 Task: Select the option "Allow invitees to add additional guests".
Action: Mouse moved to (649, 307)
Screenshot: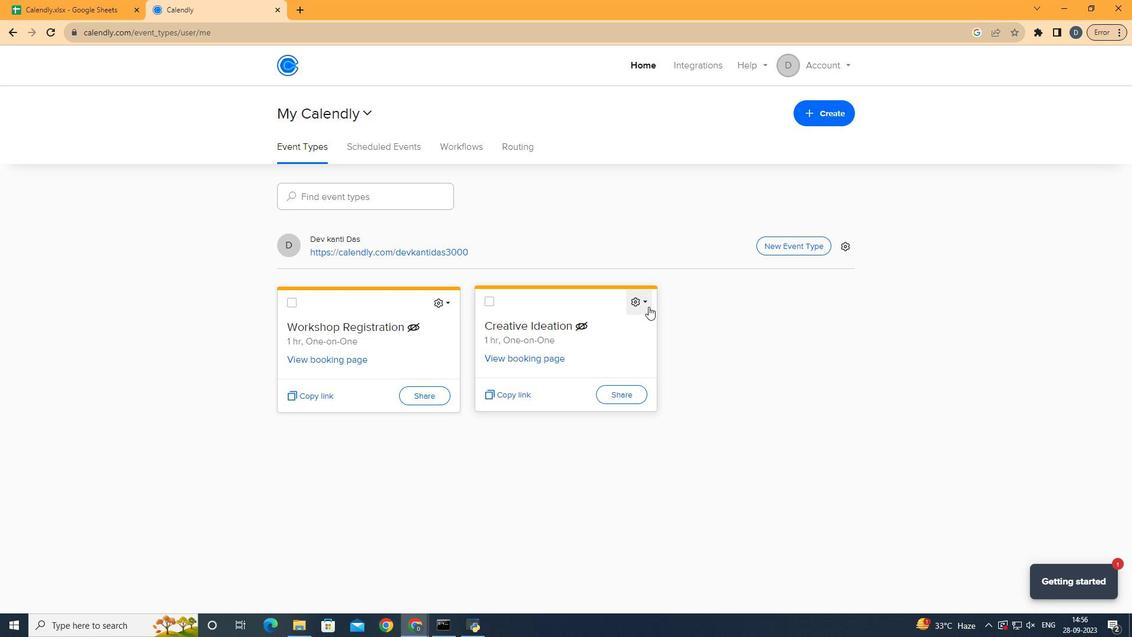 
Action: Mouse pressed left at (649, 307)
Screenshot: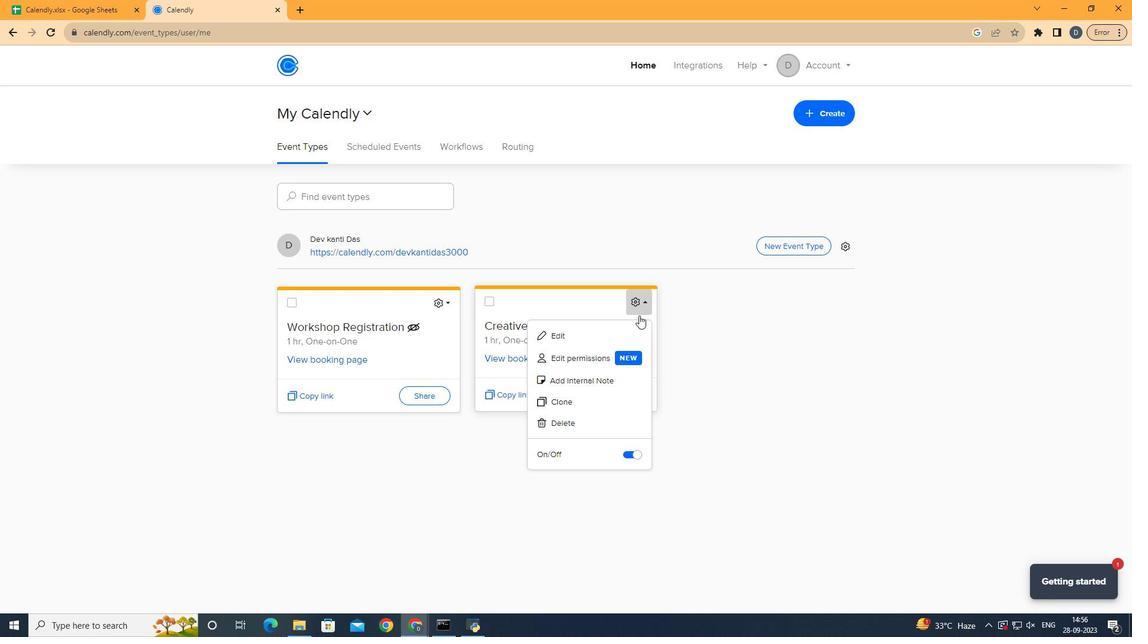 
Action: Mouse moved to (625, 335)
Screenshot: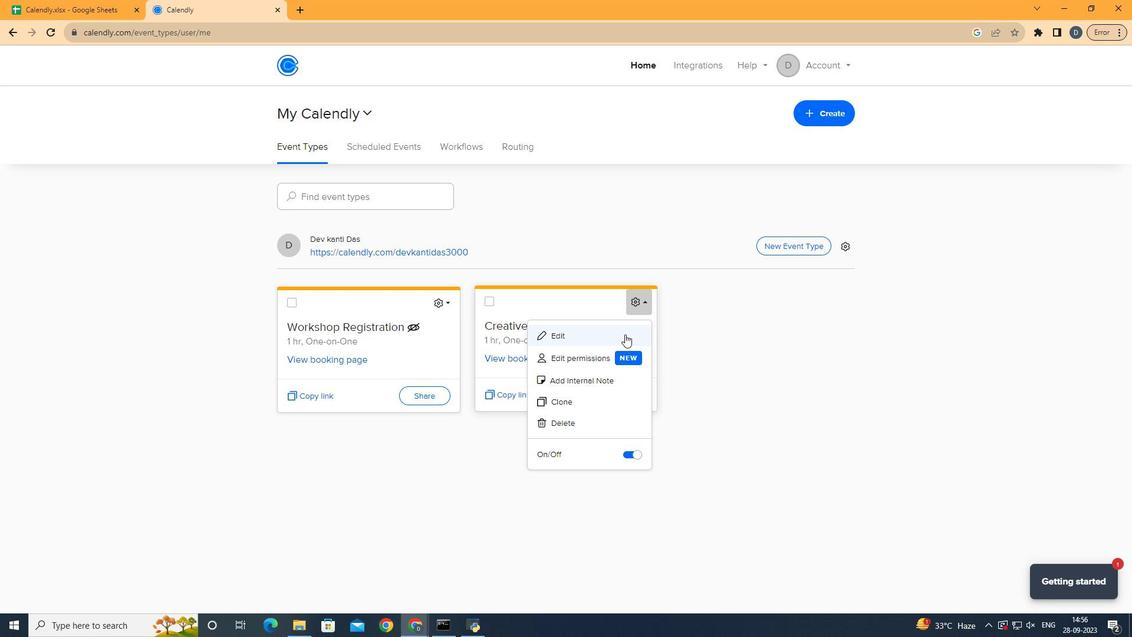 
Action: Mouse pressed left at (625, 335)
Screenshot: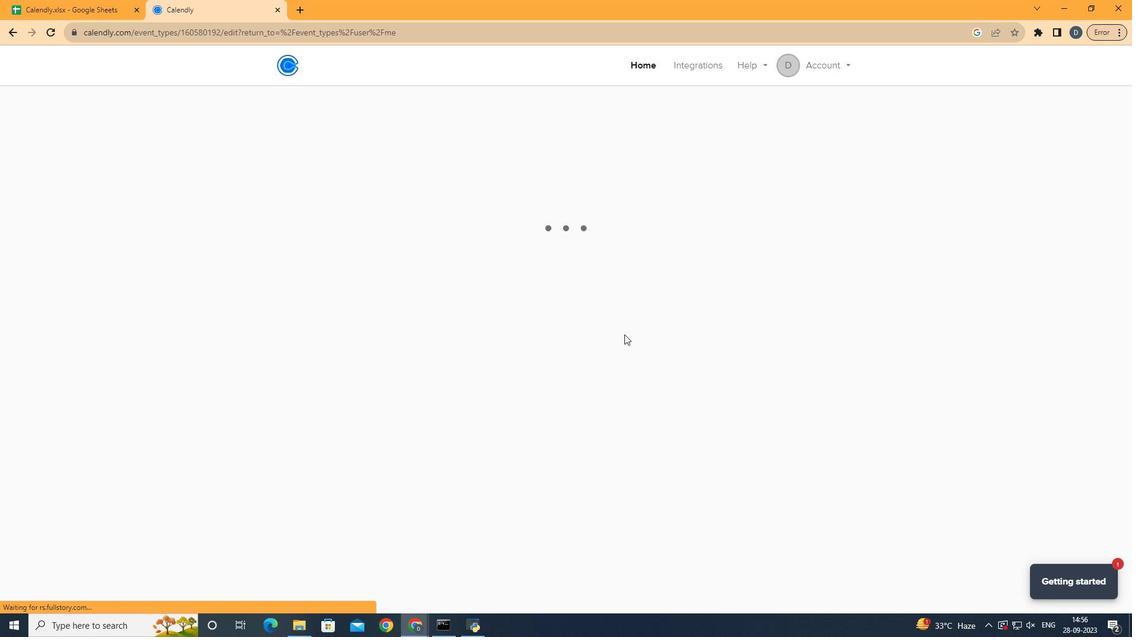 
Action: Mouse moved to (470, 323)
Screenshot: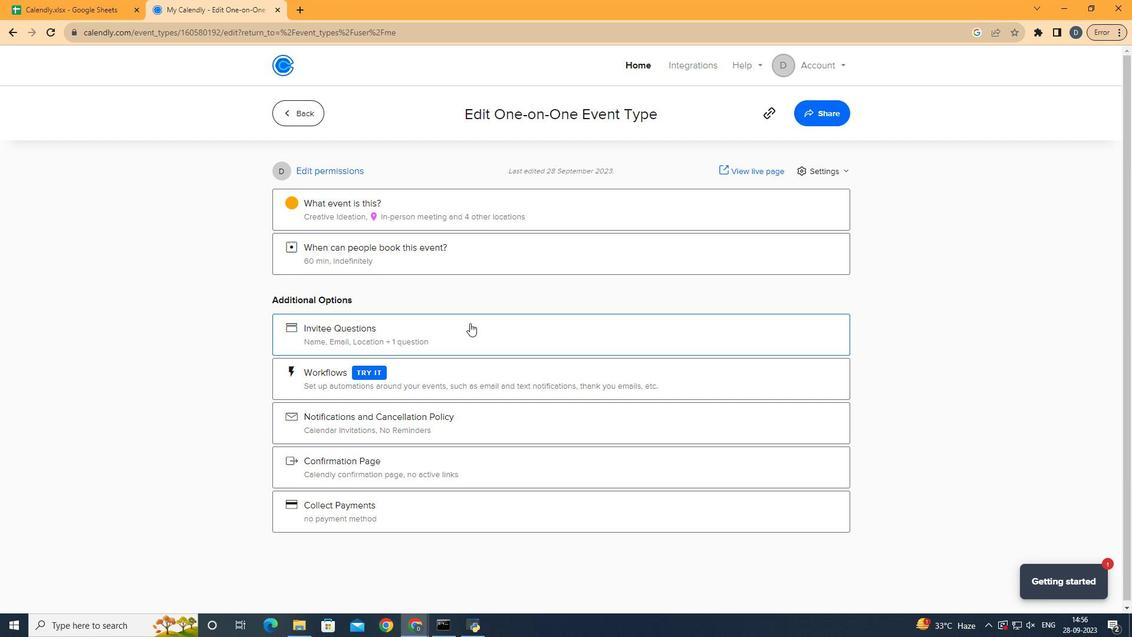 
Action: Mouse pressed left at (470, 323)
Screenshot: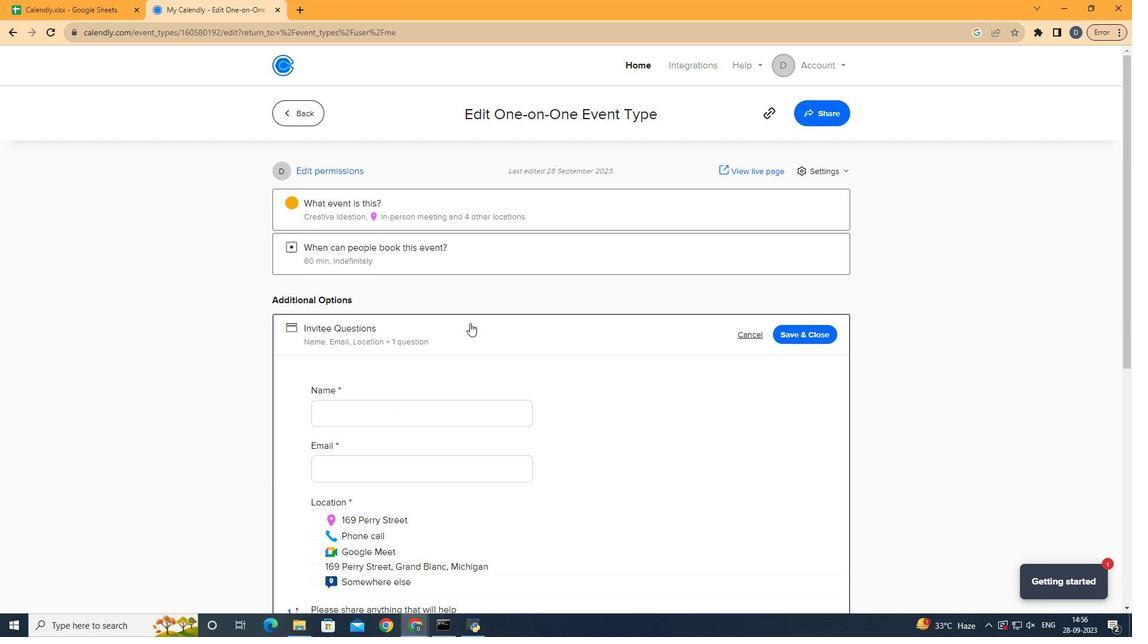 
Action: Mouse moved to (541, 339)
Screenshot: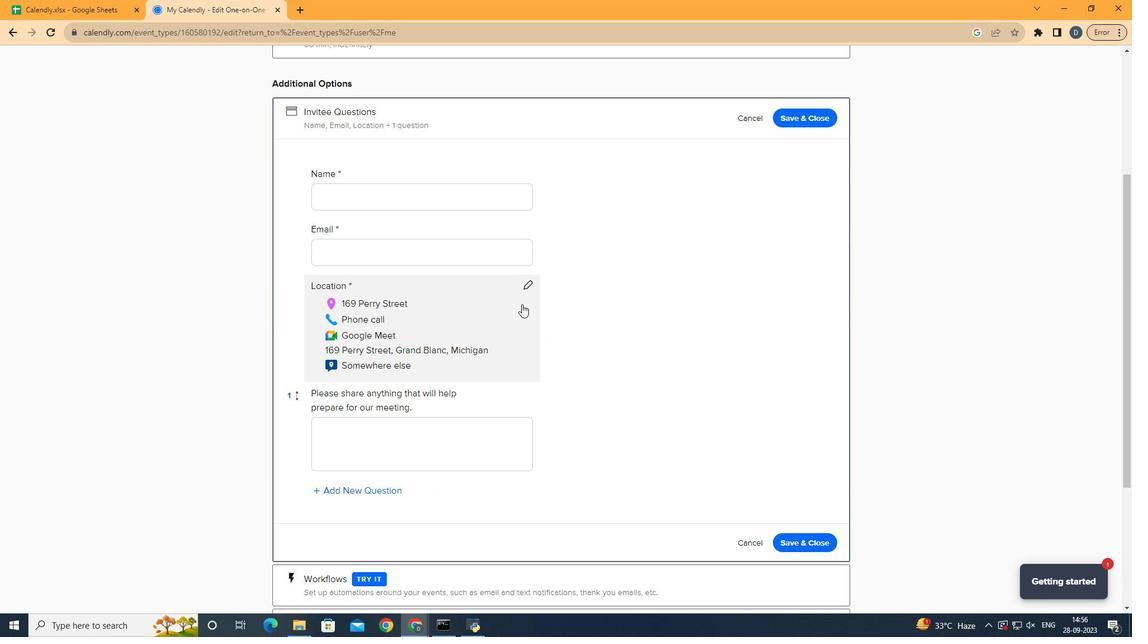 
Action: Mouse scrolled (541, 338) with delta (0, 0)
Screenshot: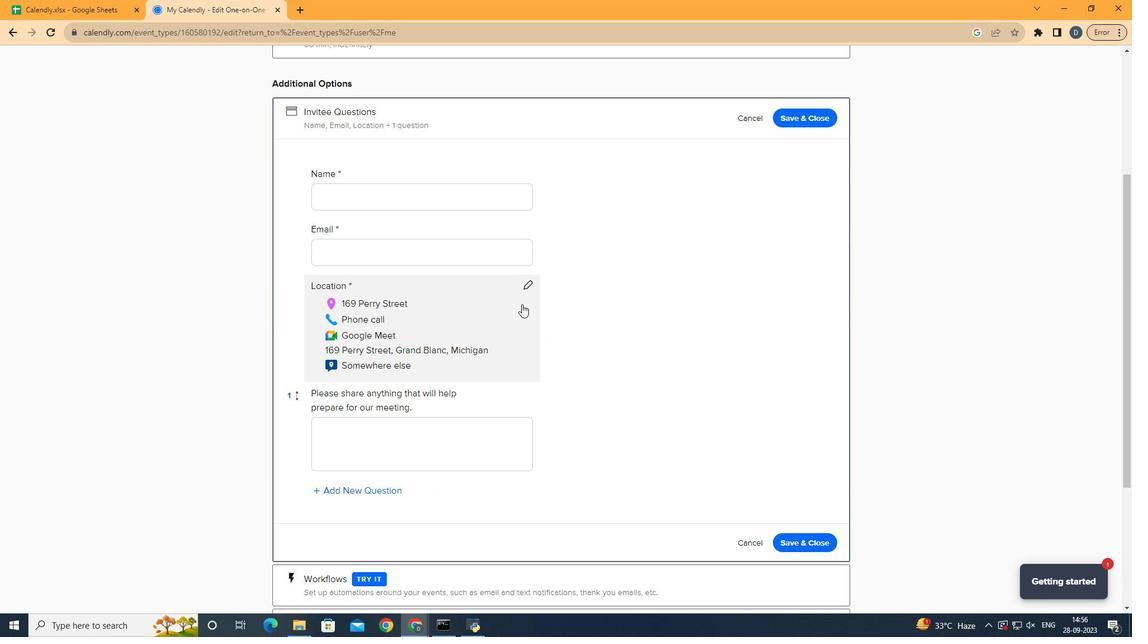 
Action: Mouse moved to (540, 339)
Screenshot: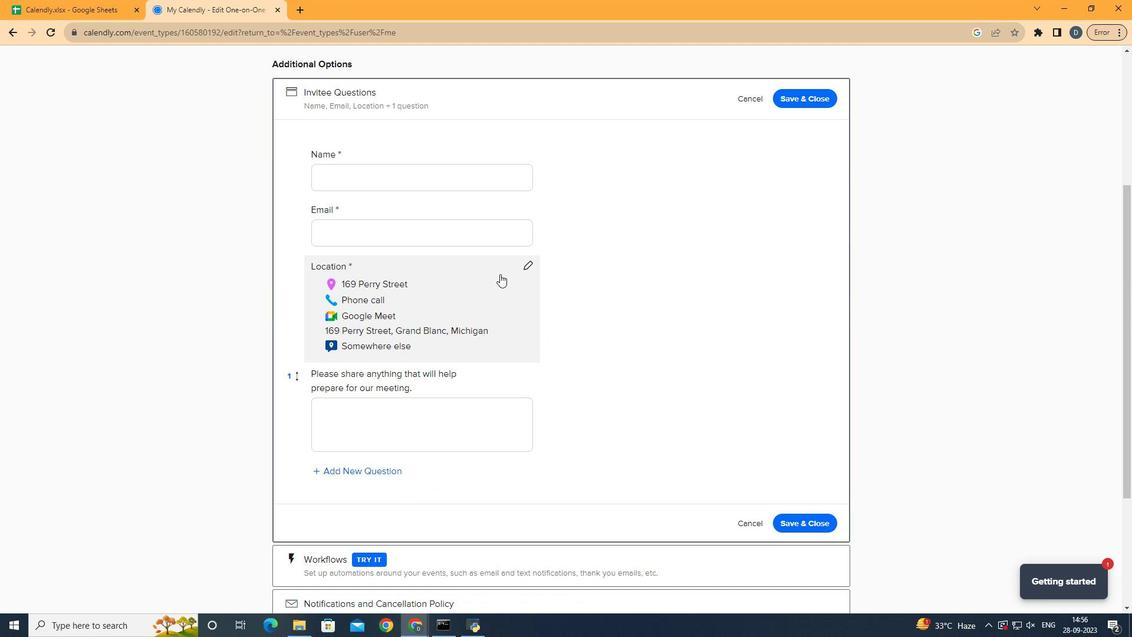 
Action: Mouse scrolled (540, 338) with delta (0, 0)
Screenshot: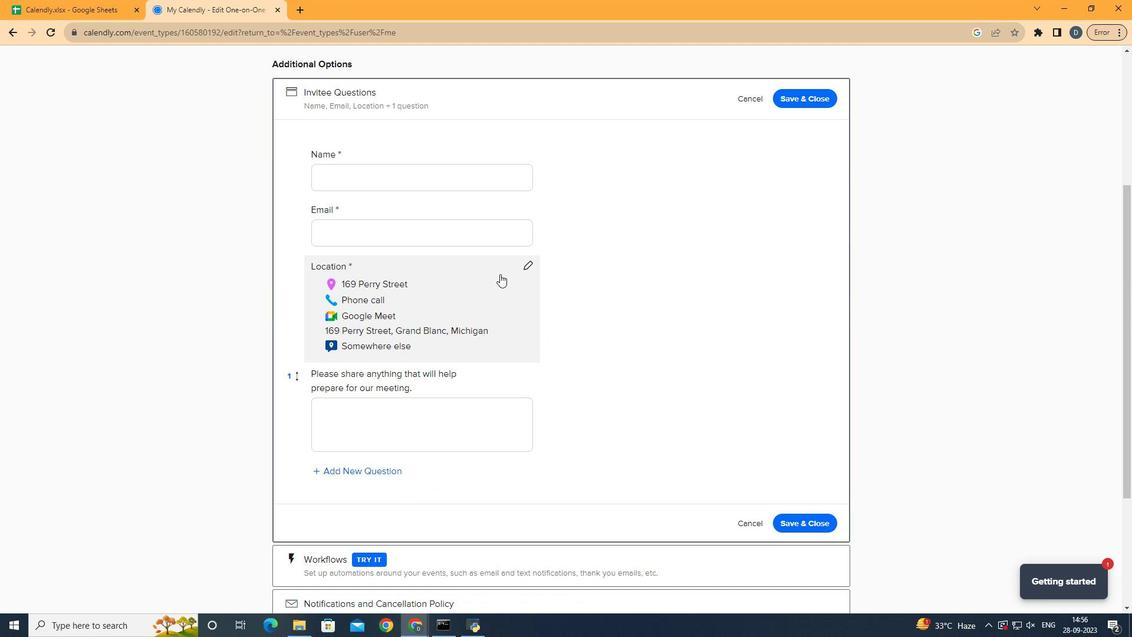
Action: Mouse moved to (540, 339)
Screenshot: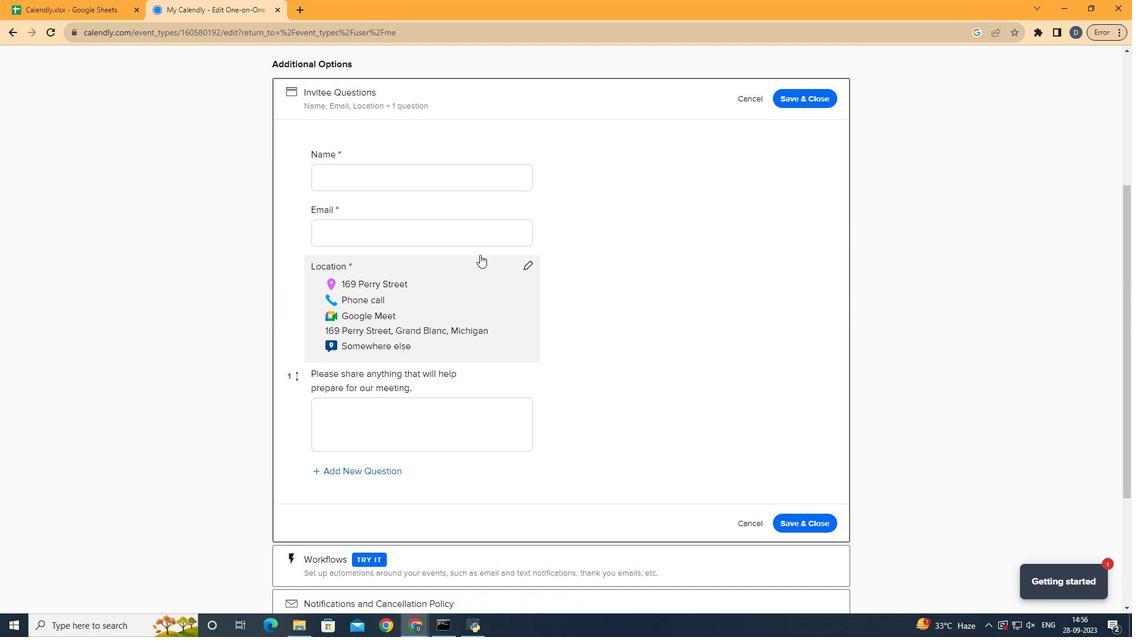 
Action: Mouse scrolled (540, 338) with delta (0, 0)
Screenshot: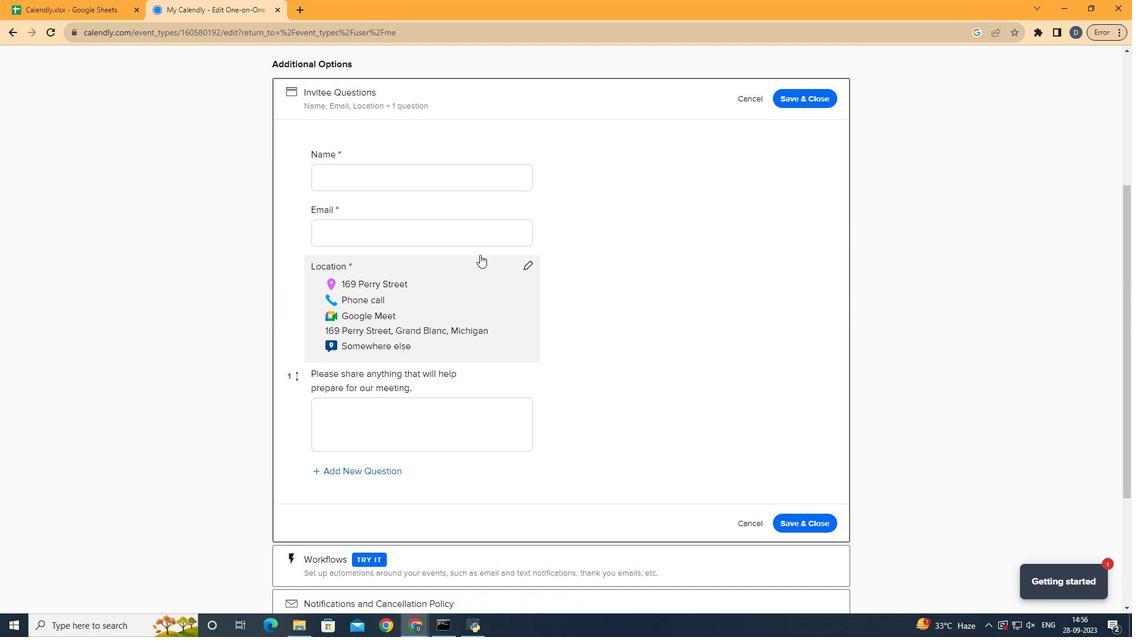 
Action: Mouse moved to (538, 338)
Screenshot: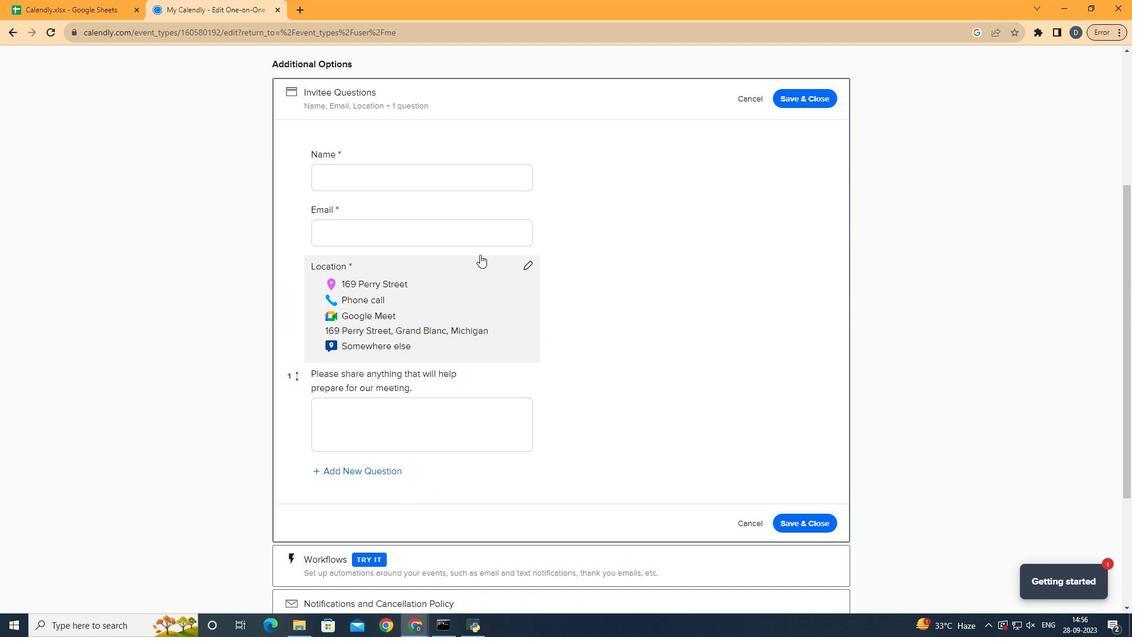 
Action: Mouse scrolled (538, 337) with delta (0, 0)
Screenshot: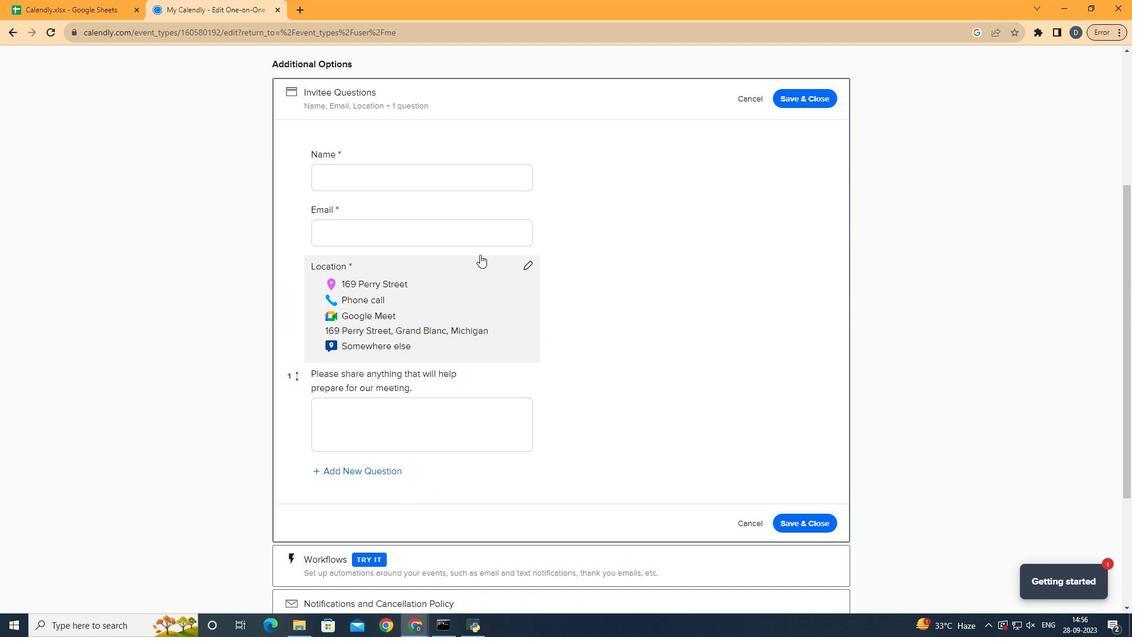 
Action: Mouse moved to (454, 221)
Screenshot: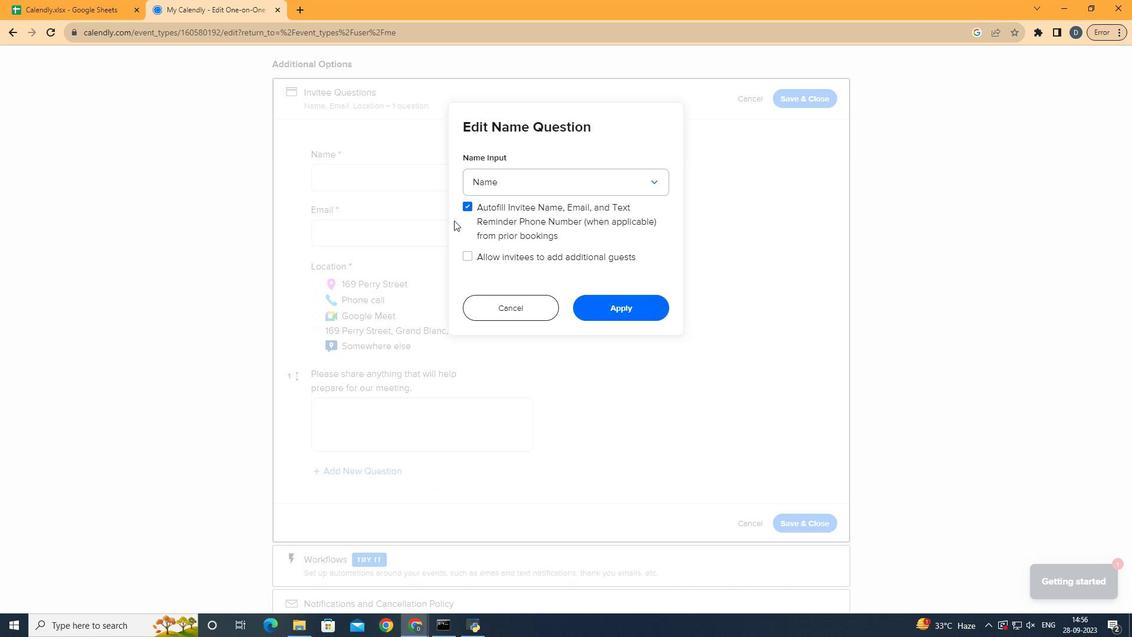 
Action: Mouse pressed left at (454, 221)
Screenshot: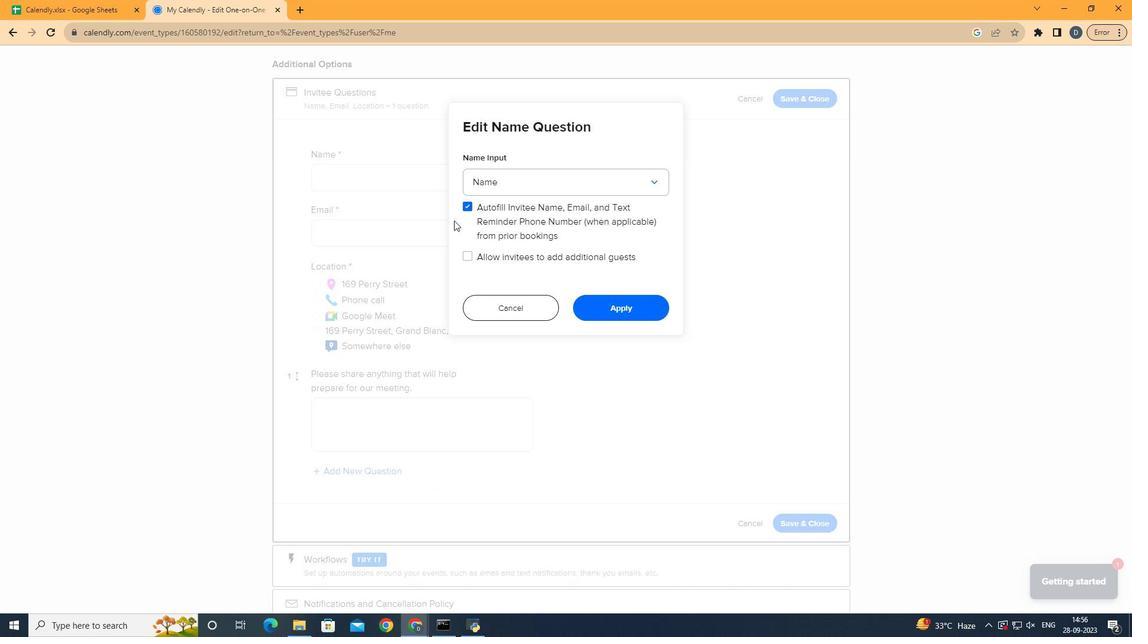 
Action: Mouse moved to (510, 264)
Screenshot: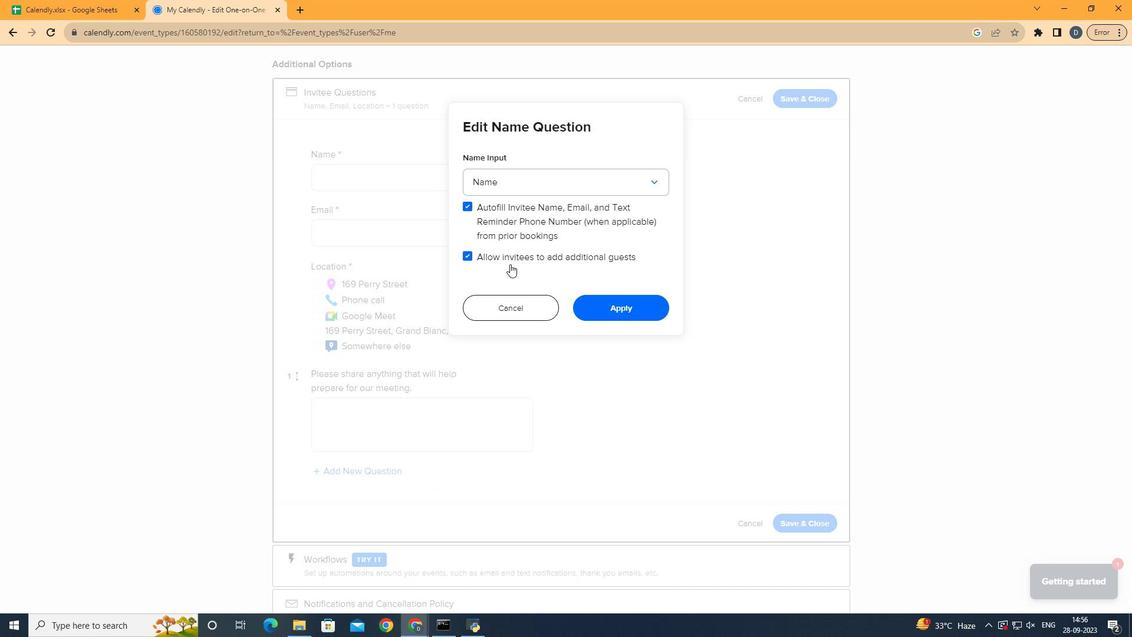 
Action: Mouse pressed left at (510, 264)
Screenshot: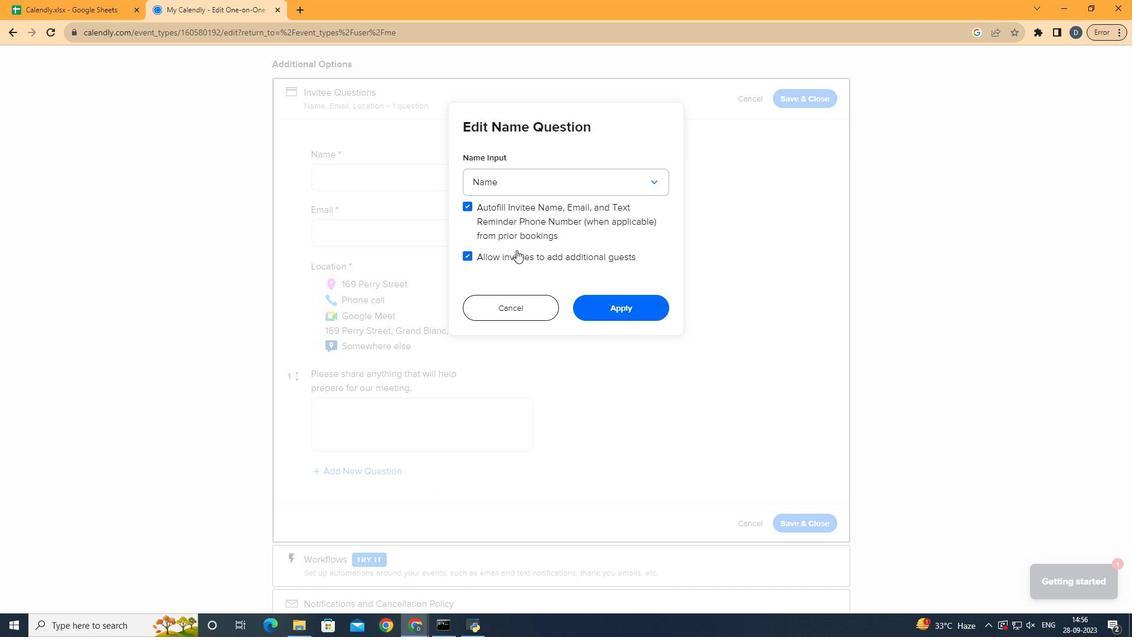 
Action: Mouse moved to (522, 224)
Screenshot: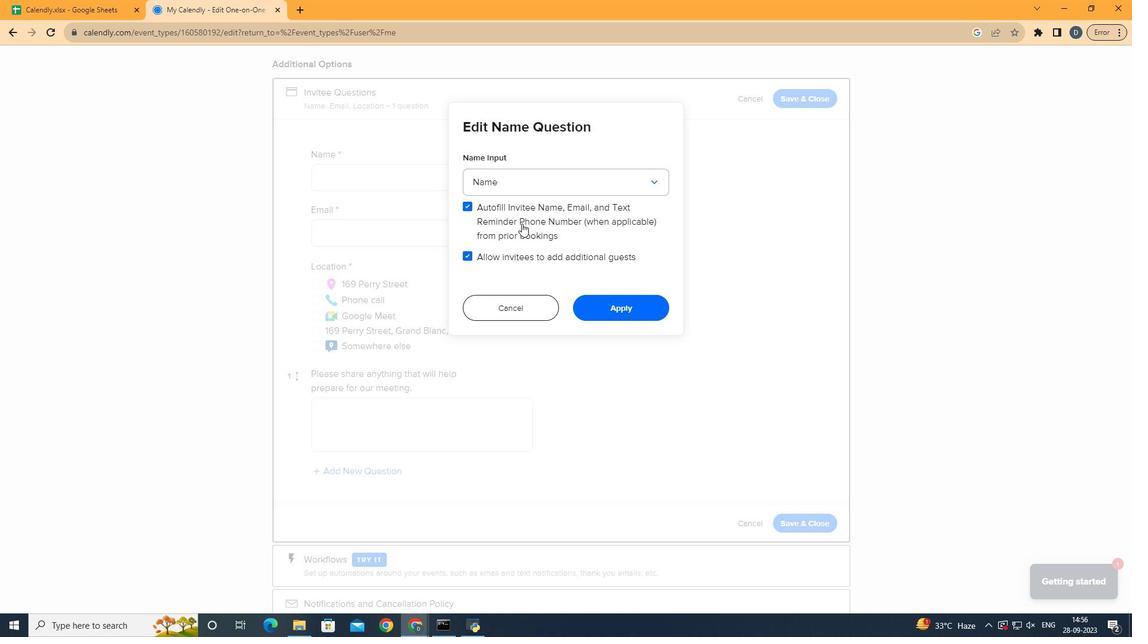 
Action: Mouse pressed left at (522, 224)
Screenshot: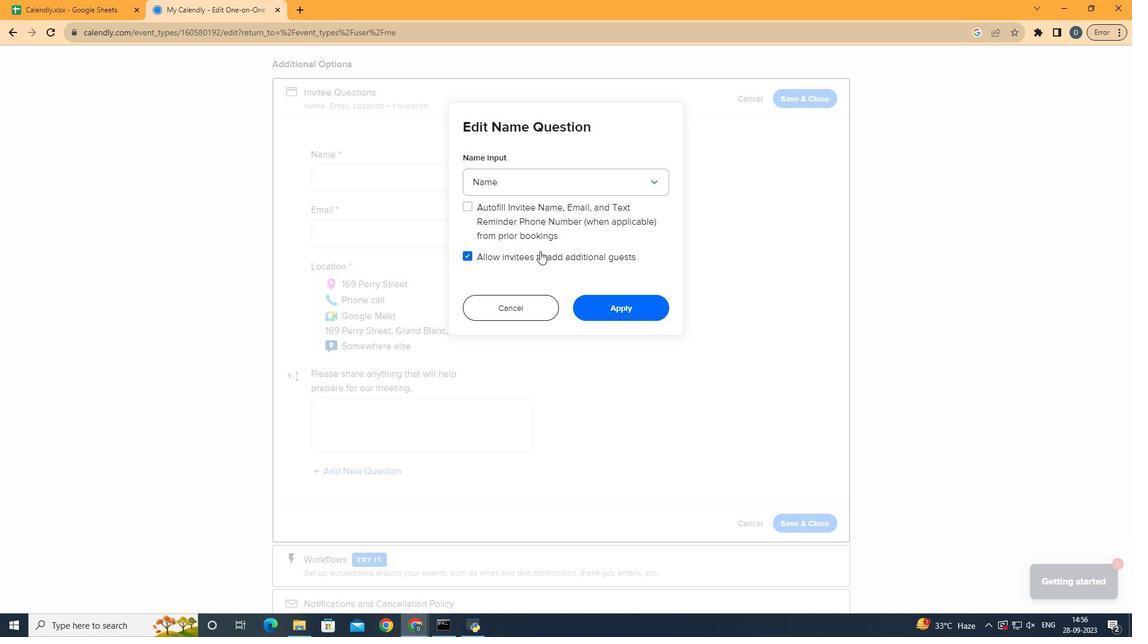 
Action: Mouse moved to (592, 302)
Screenshot: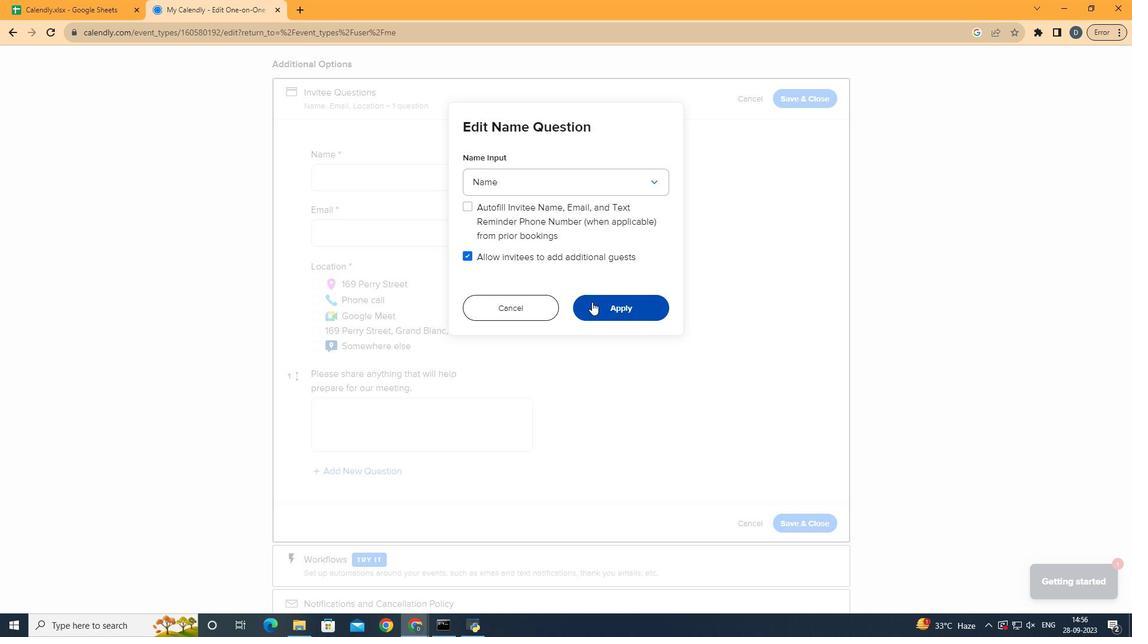 
Action: Mouse pressed left at (592, 302)
Screenshot: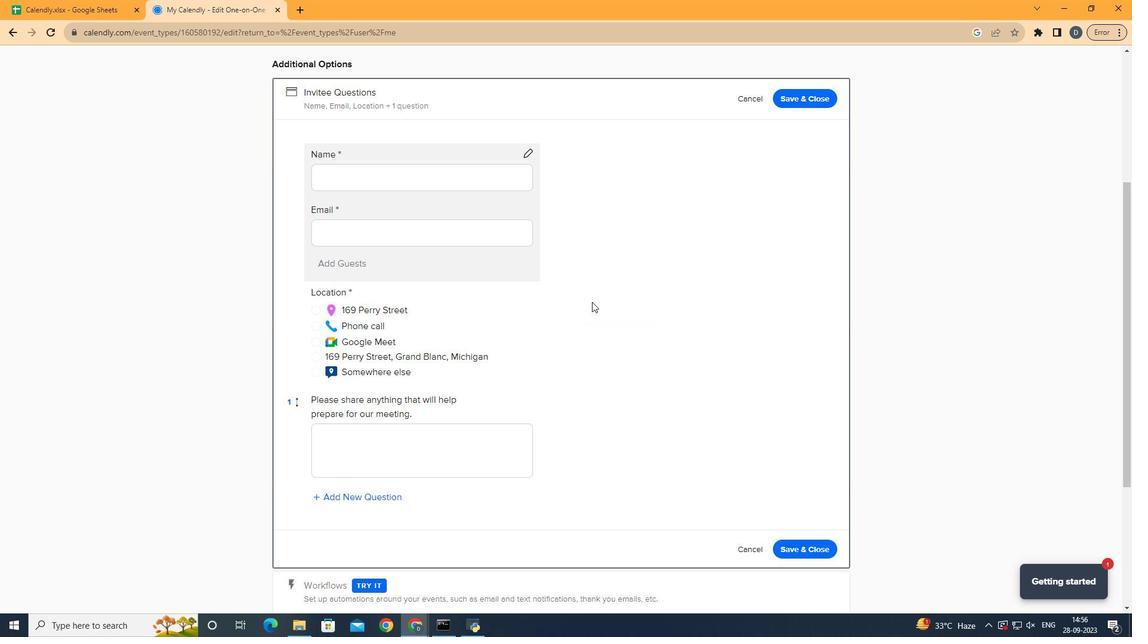 
Action: Mouse moved to (812, 106)
Screenshot: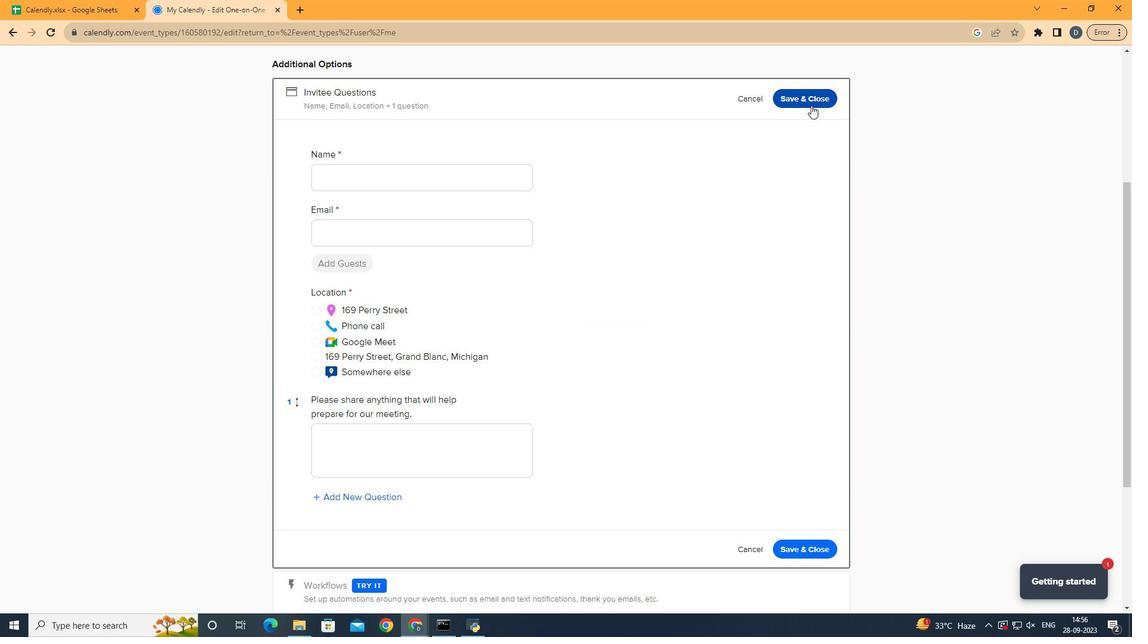 
Action: Mouse pressed left at (812, 106)
Screenshot: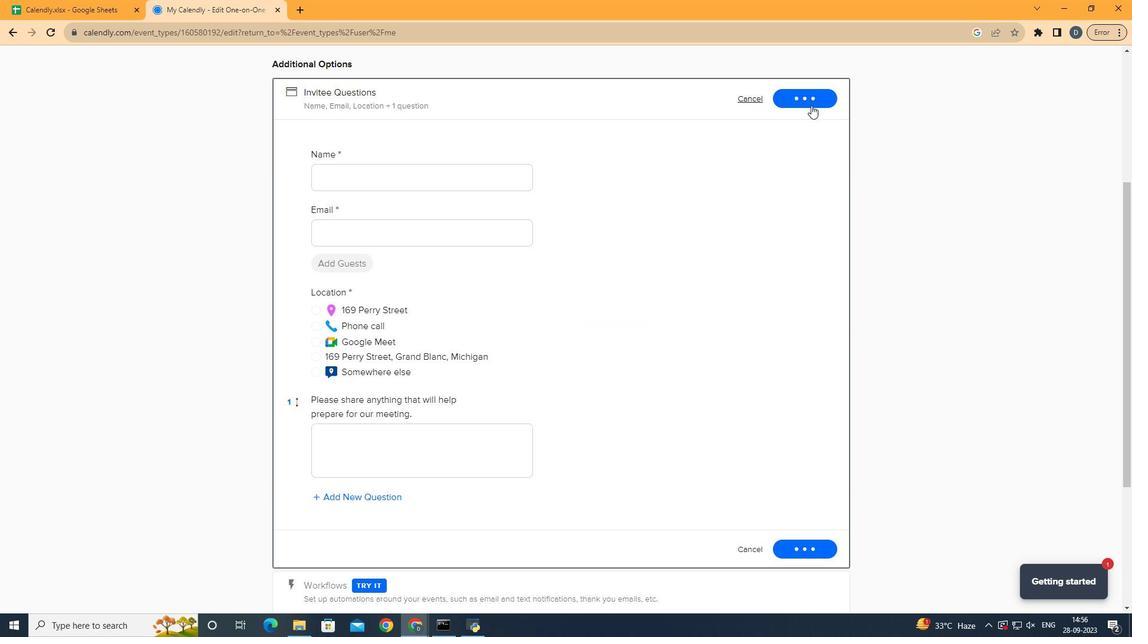 
Action: Mouse moved to (933, 323)
Screenshot: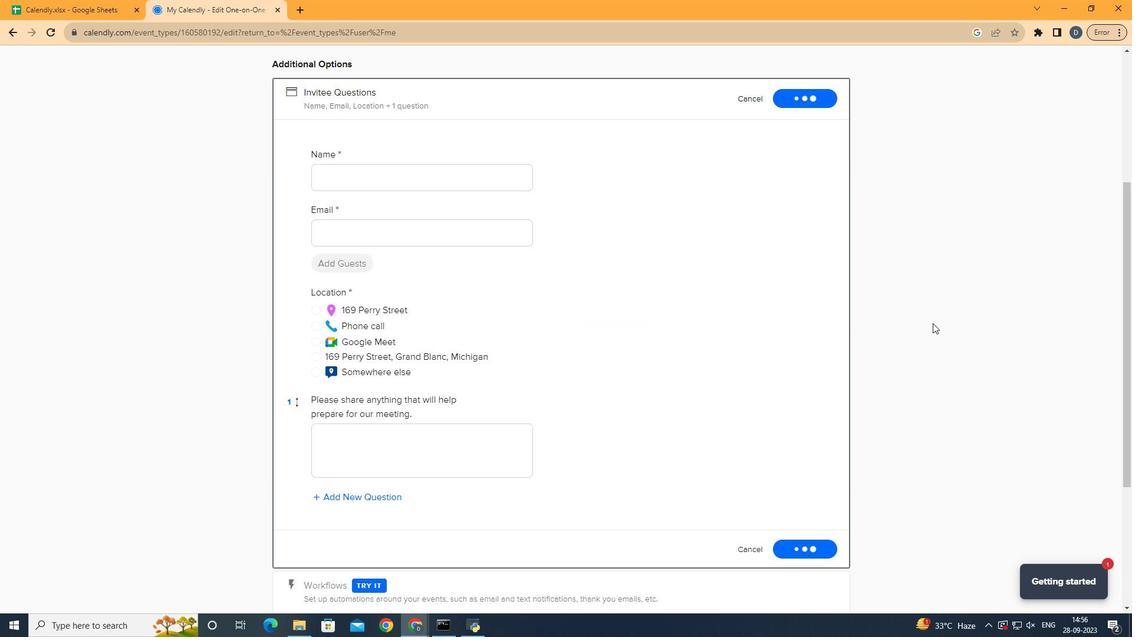 
